 Task: Configure the AutoArchive settings to run every 15 days and clean out items older than 10 months.
Action: Mouse moved to (5, 57)
Screenshot: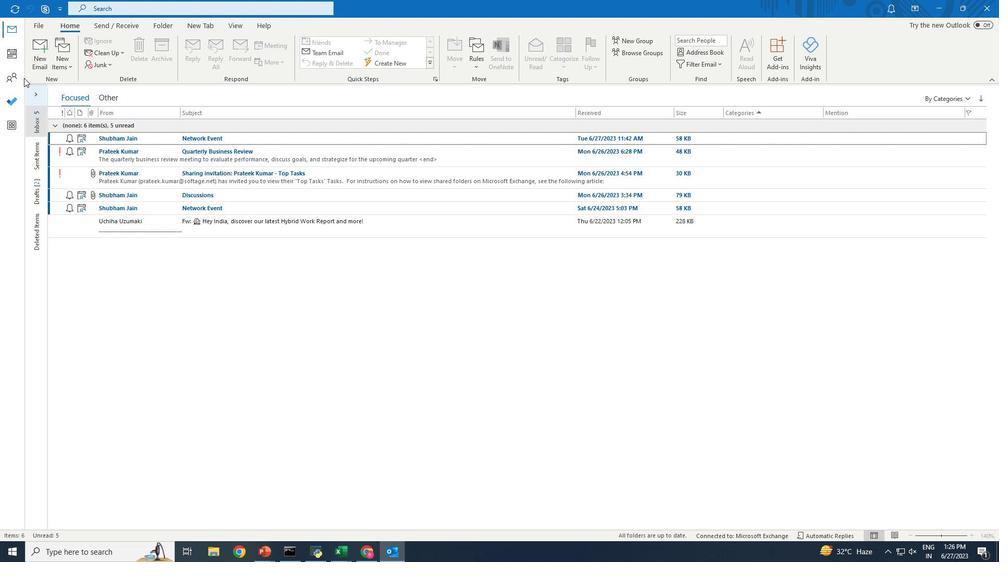 
Action: Mouse pressed left at (5, 57)
Screenshot: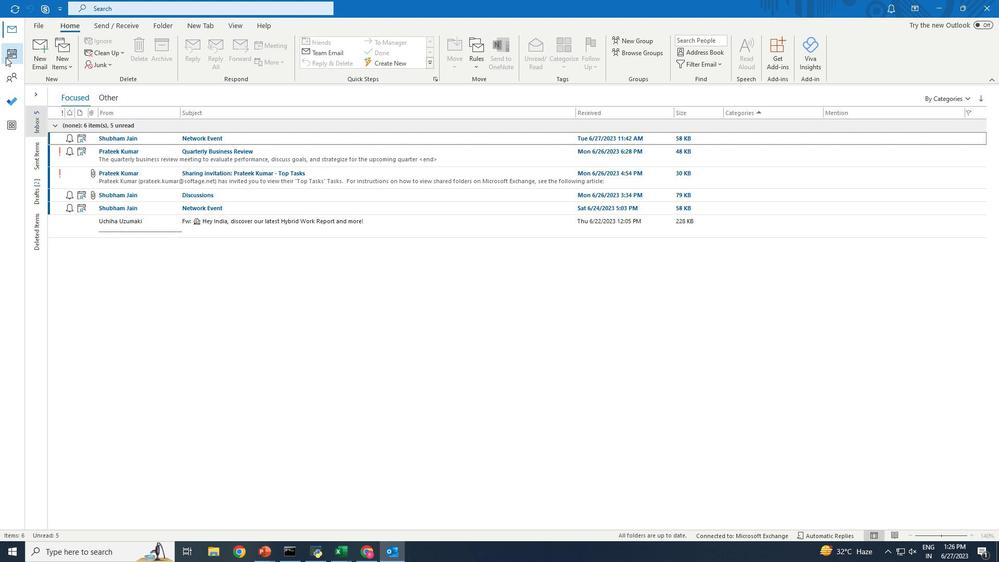 
Action: Mouse moved to (154, 24)
Screenshot: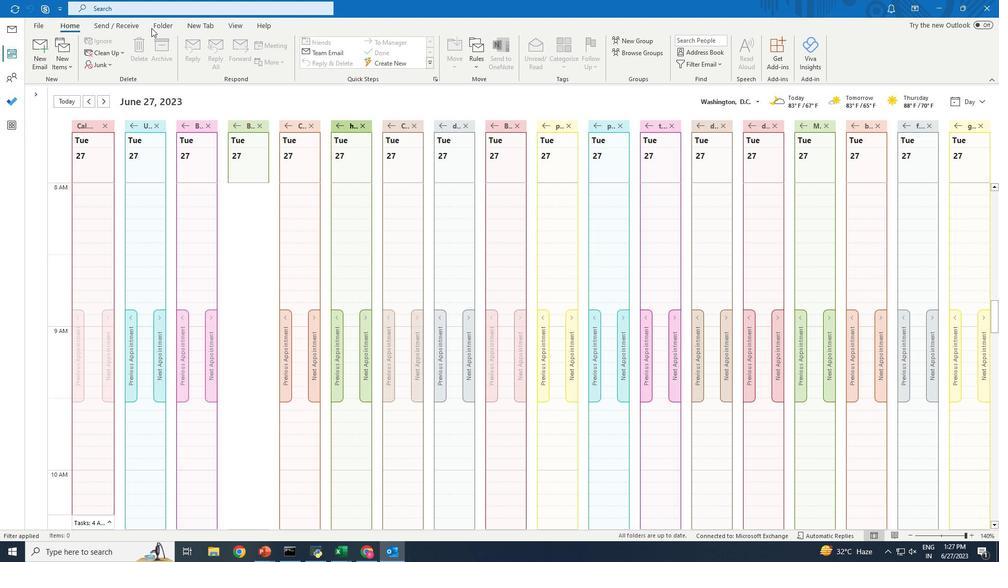 
Action: Mouse pressed left at (154, 24)
Screenshot: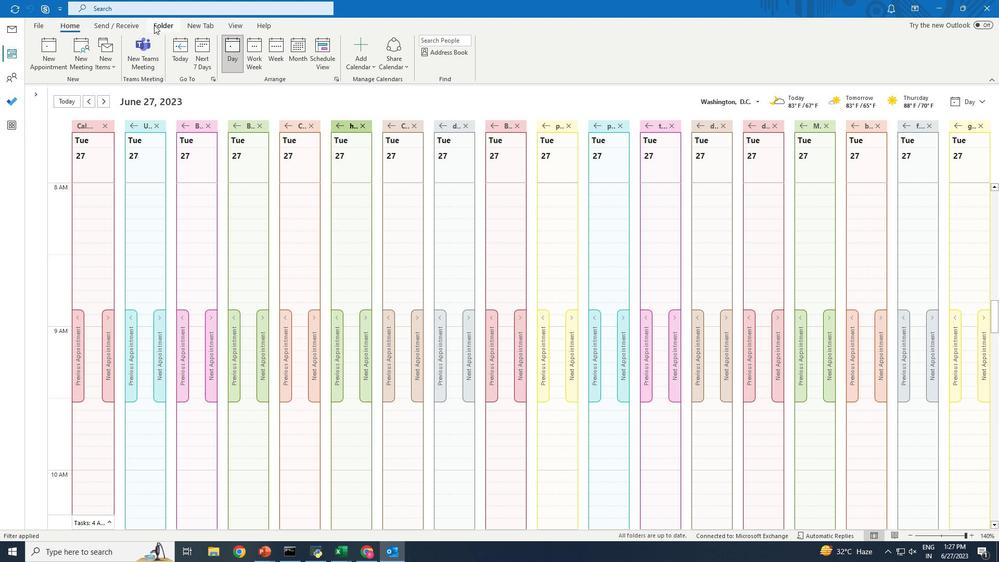 
Action: Mouse moved to (240, 54)
Screenshot: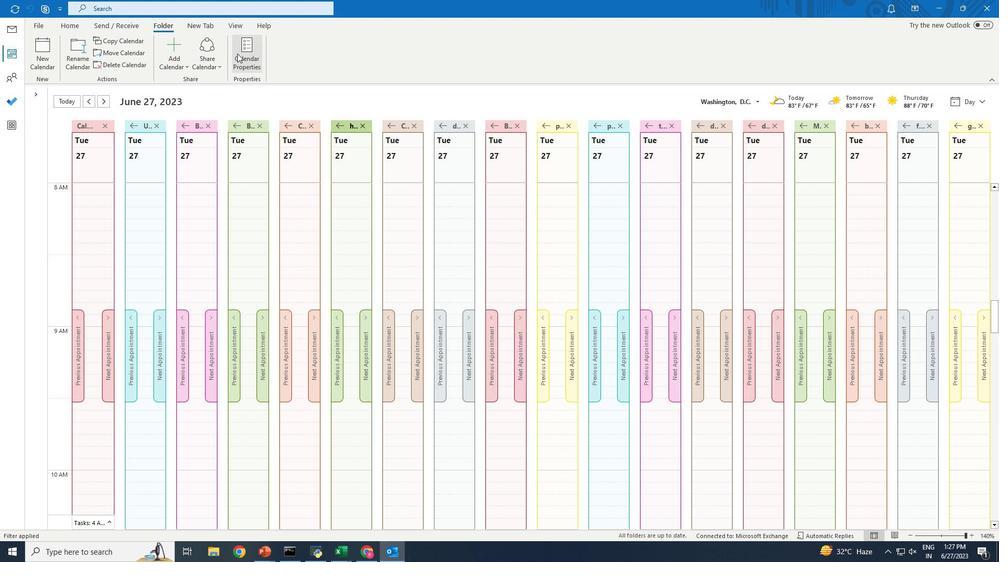 
Action: Mouse pressed left at (240, 54)
Screenshot: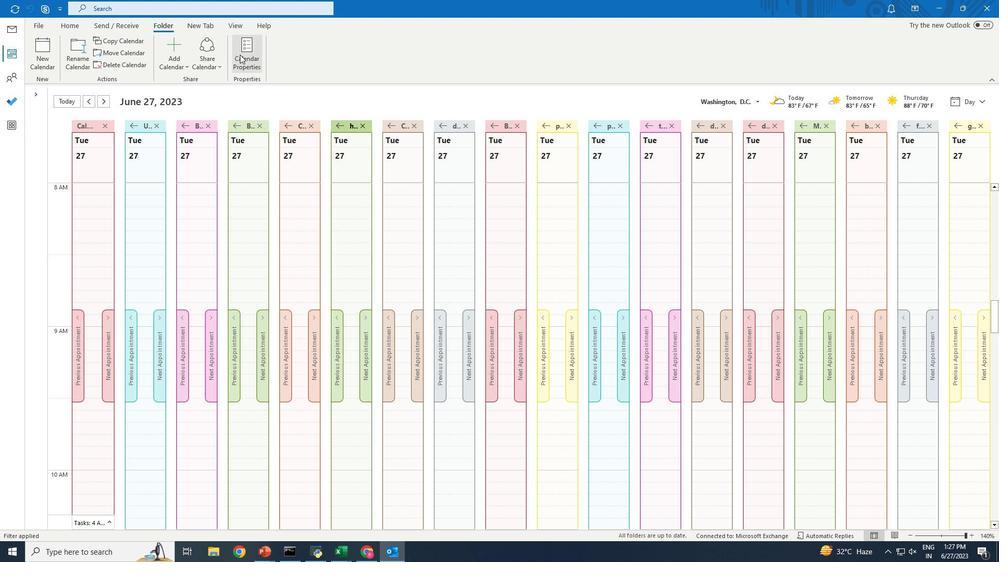 
Action: Mouse moved to (441, 153)
Screenshot: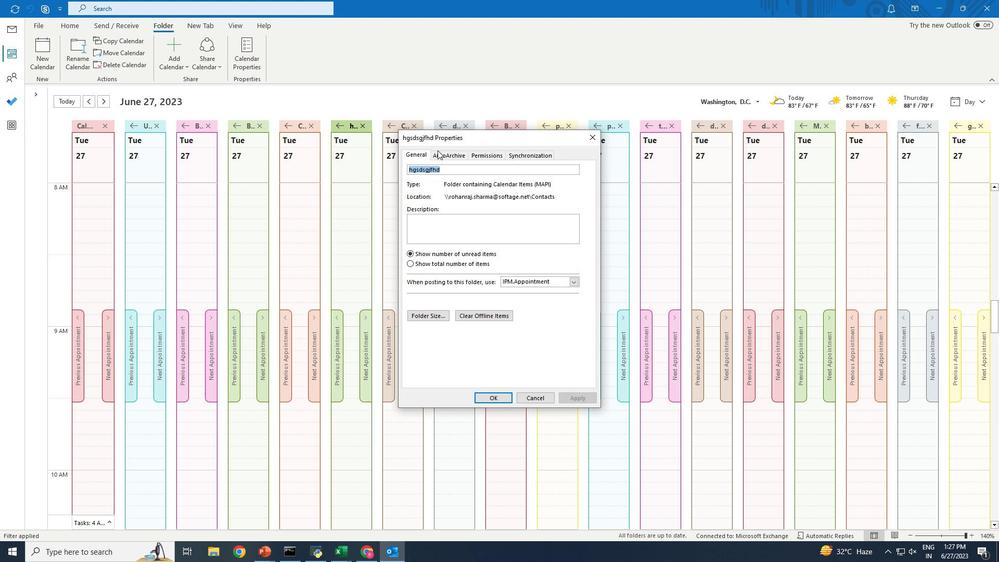 
Action: Mouse pressed left at (441, 153)
Screenshot: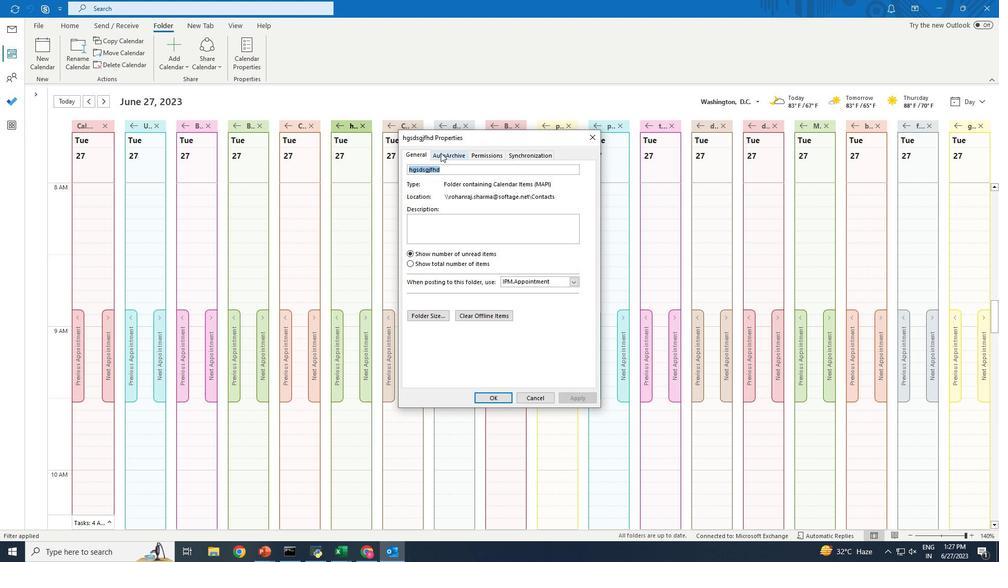 
Action: Mouse moved to (451, 190)
Screenshot: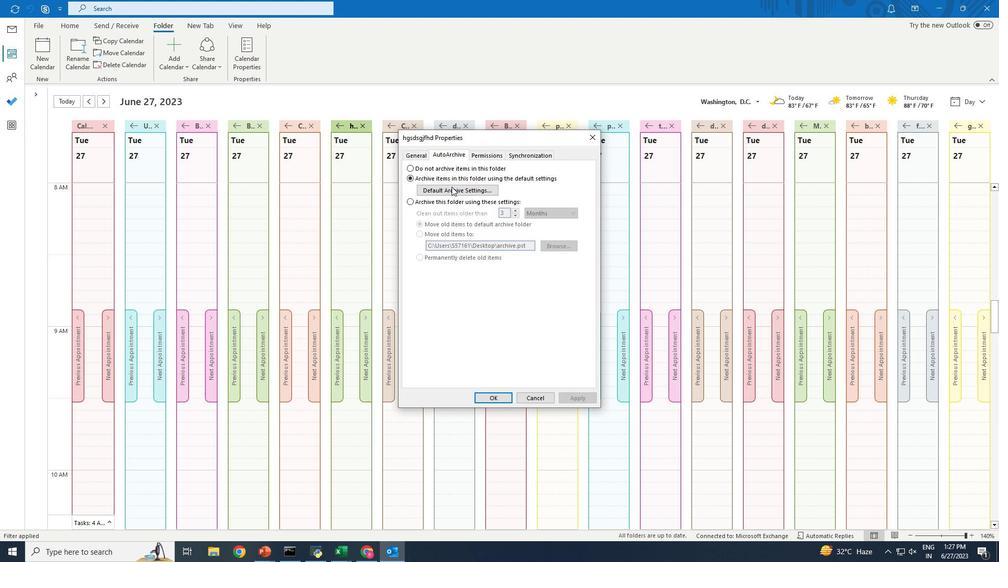 
Action: Mouse pressed left at (451, 190)
Screenshot: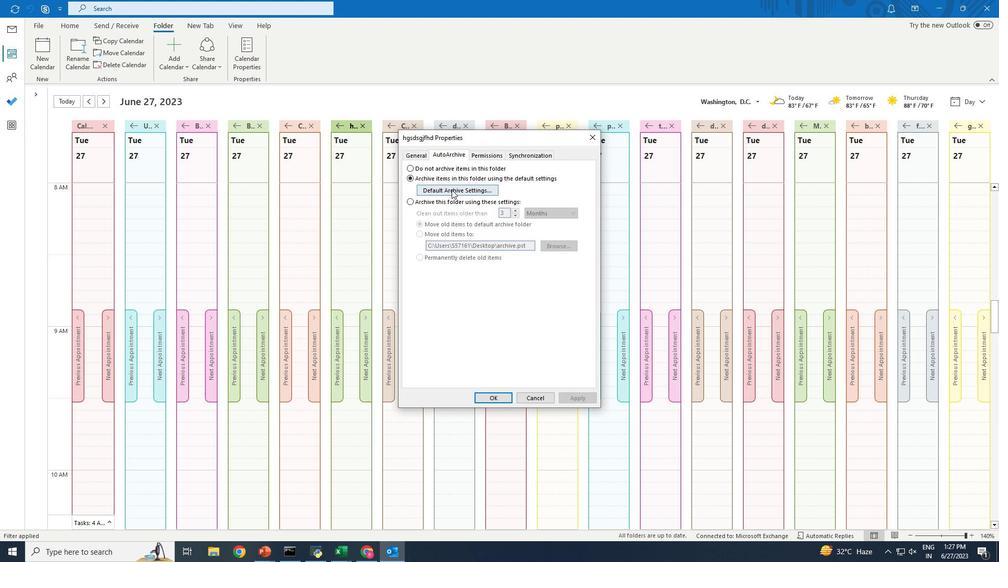 
Action: Mouse moved to (413, 196)
Screenshot: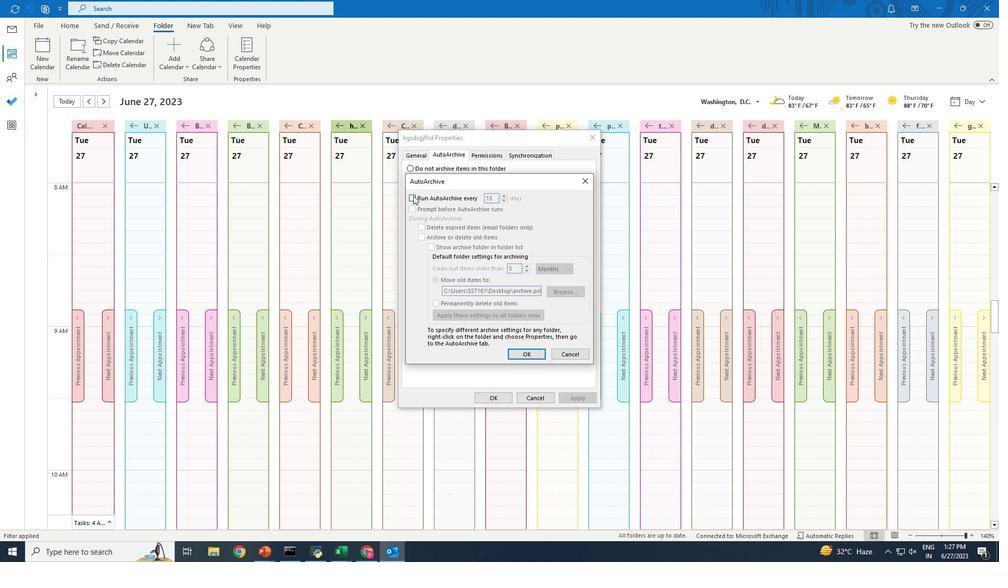 
Action: Mouse pressed left at (413, 196)
Screenshot: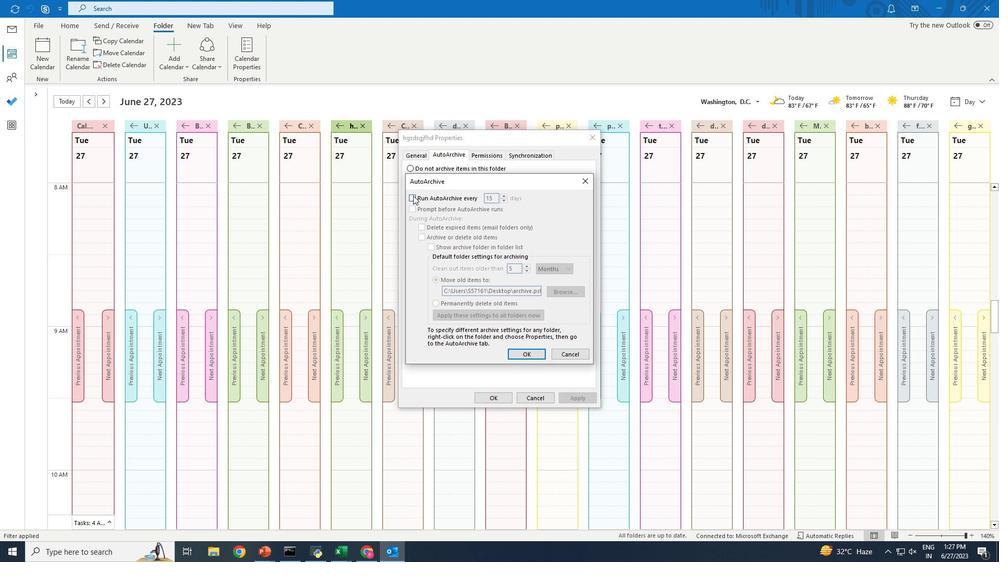 
Action: Mouse moved to (504, 194)
Screenshot: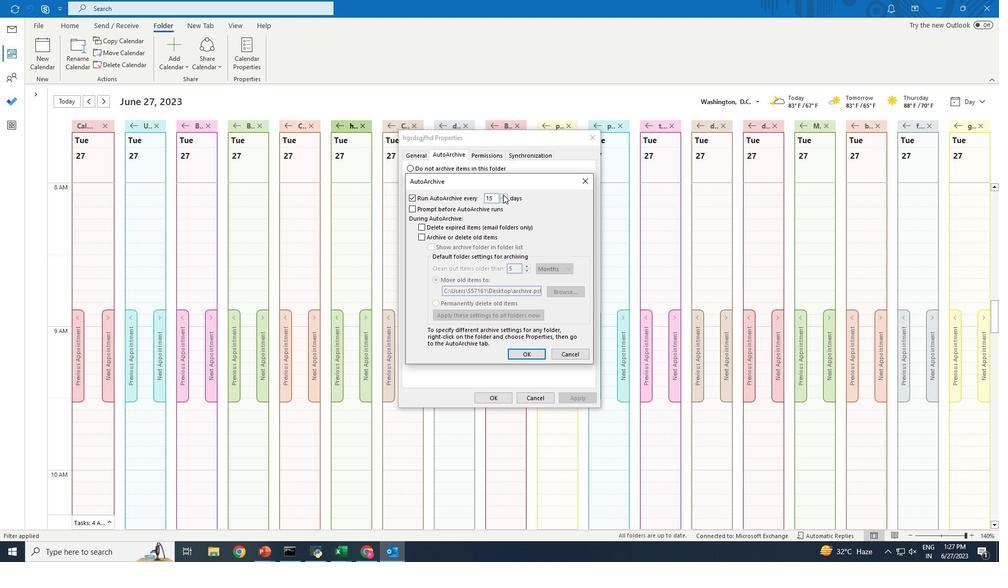 
Action: Mouse pressed left at (504, 194)
Screenshot: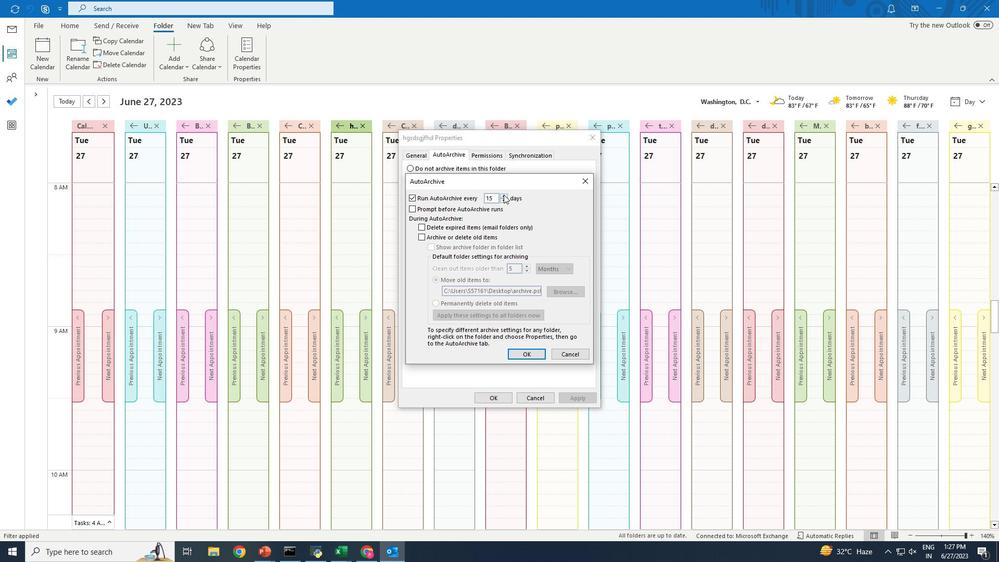 
Action: Mouse pressed left at (504, 194)
Screenshot: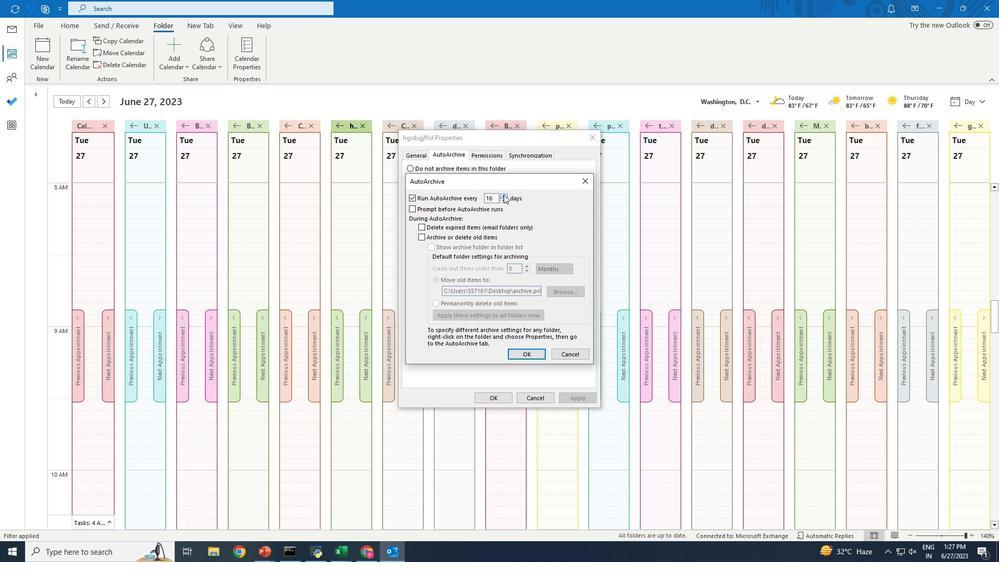 
Action: Mouse pressed left at (504, 194)
Screenshot: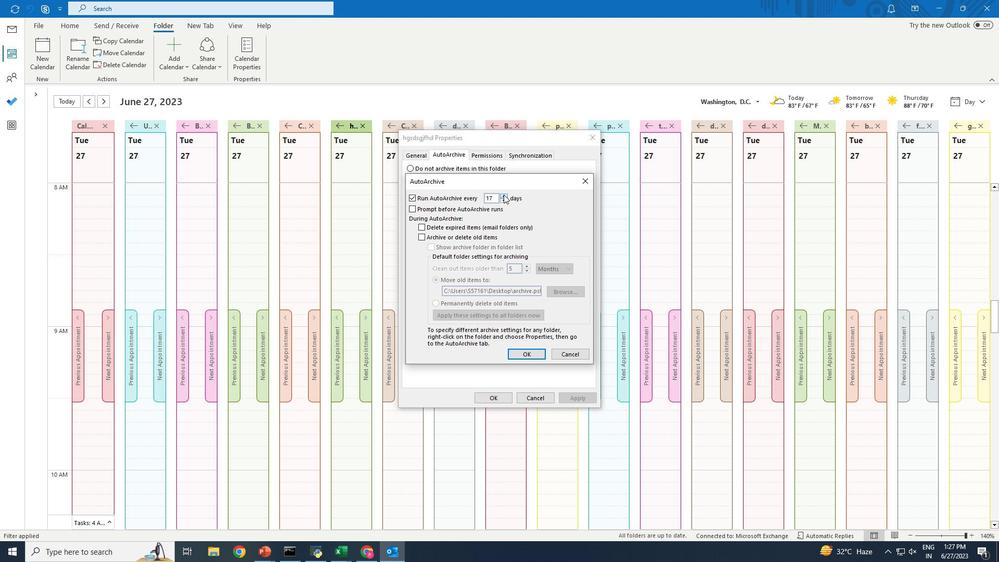 
Action: Mouse pressed left at (504, 194)
Screenshot: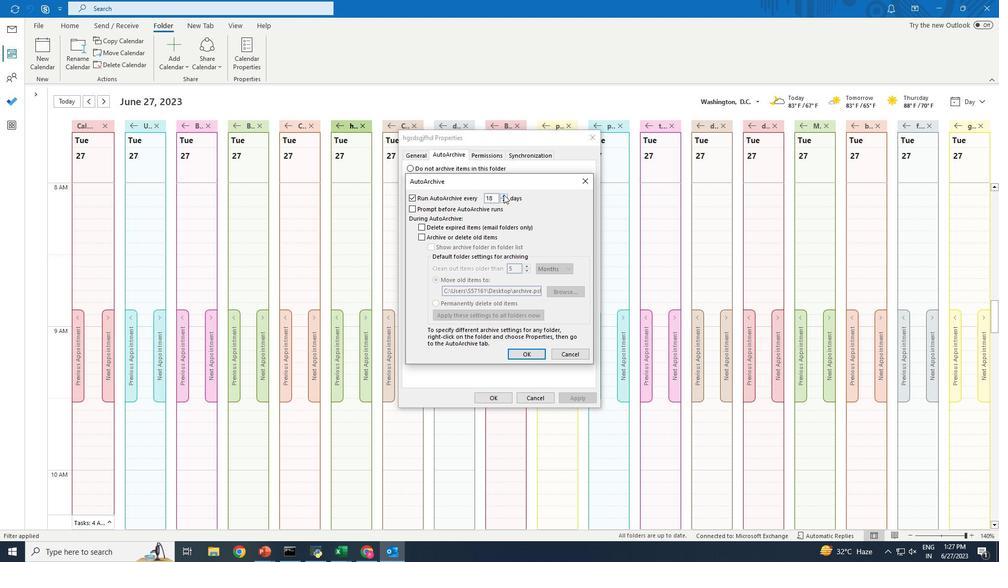 
Action: Mouse pressed left at (504, 194)
Screenshot: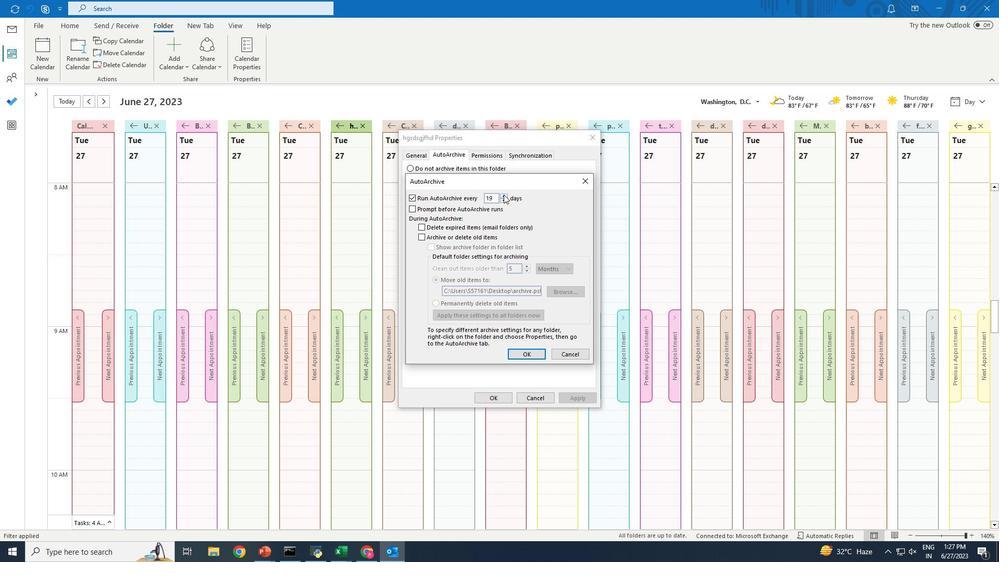 
Action: Mouse moved to (421, 236)
Screenshot: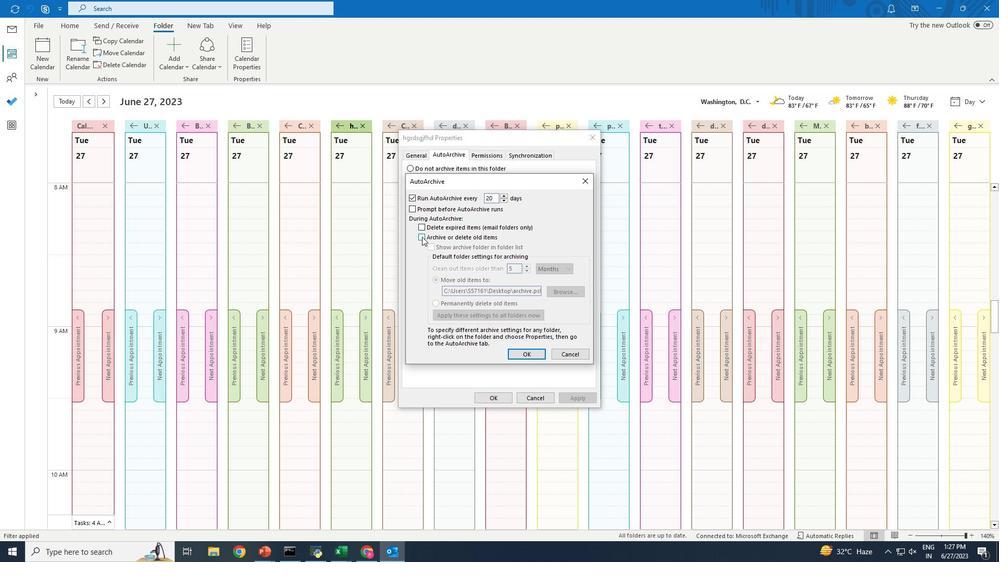 
Action: Mouse pressed left at (421, 236)
Screenshot: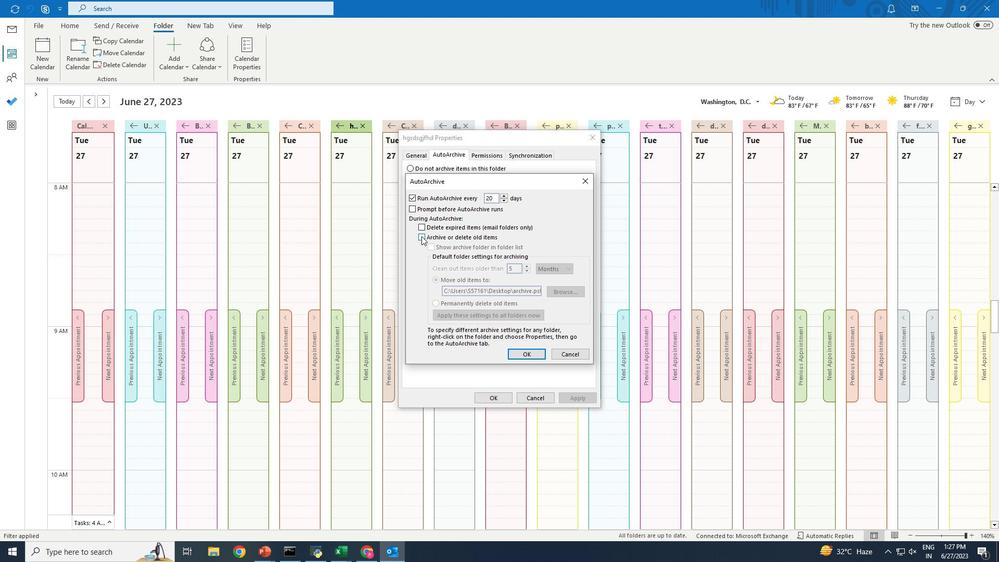 
Action: Mouse moved to (526, 266)
Screenshot: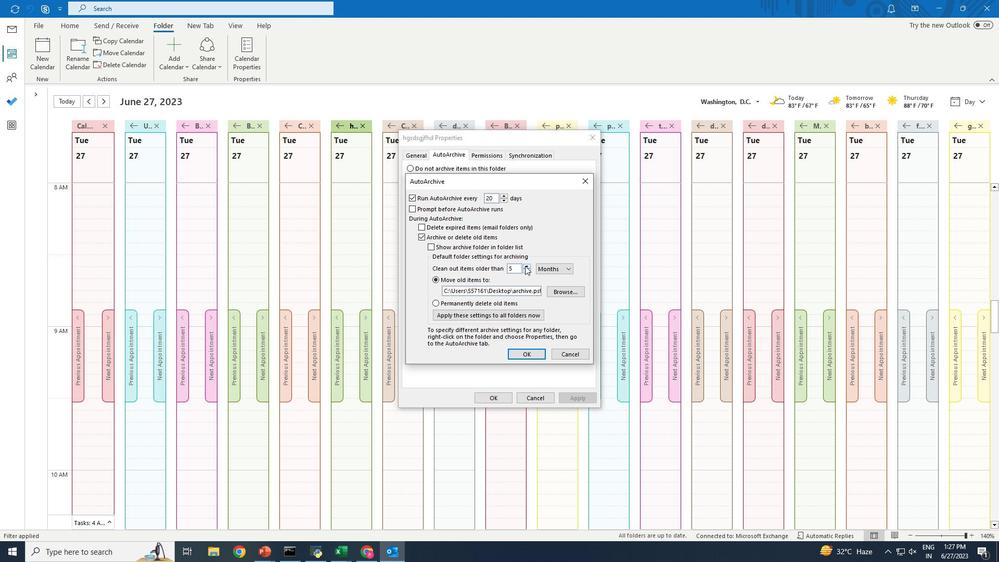 
Action: Mouse pressed left at (526, 266)
Screenshot: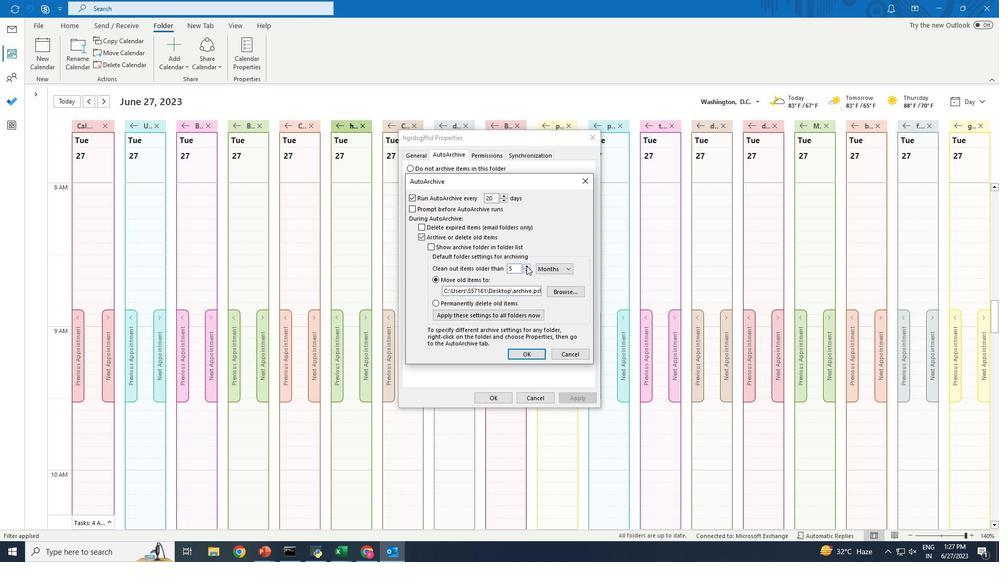 
Action: Mouse pressed left at (526, 266)
Screenshot: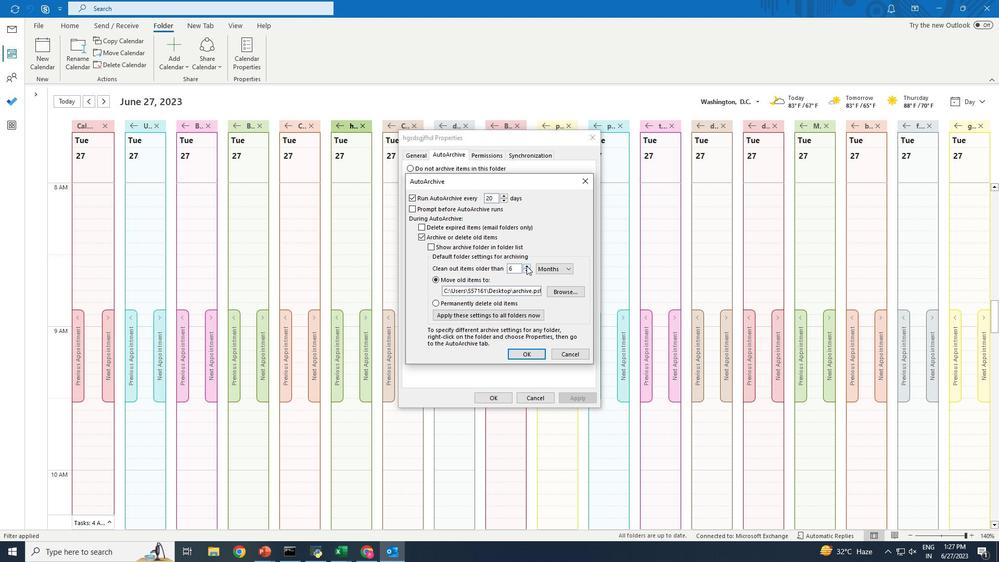 
Action: Mouse moved to (526, 266)
Screenshot: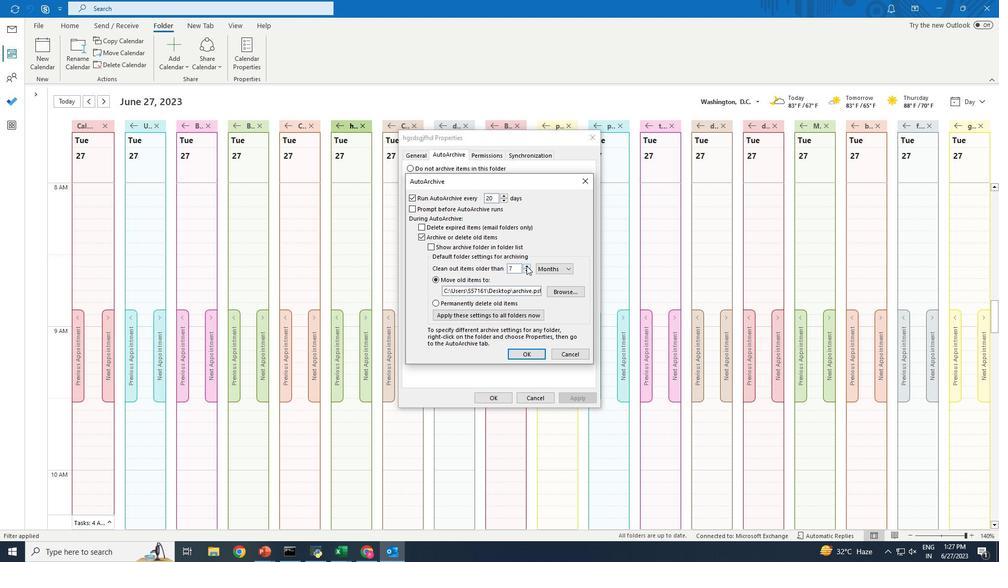 
Action: Mouse pressed left at (526, 266)
Screenshot: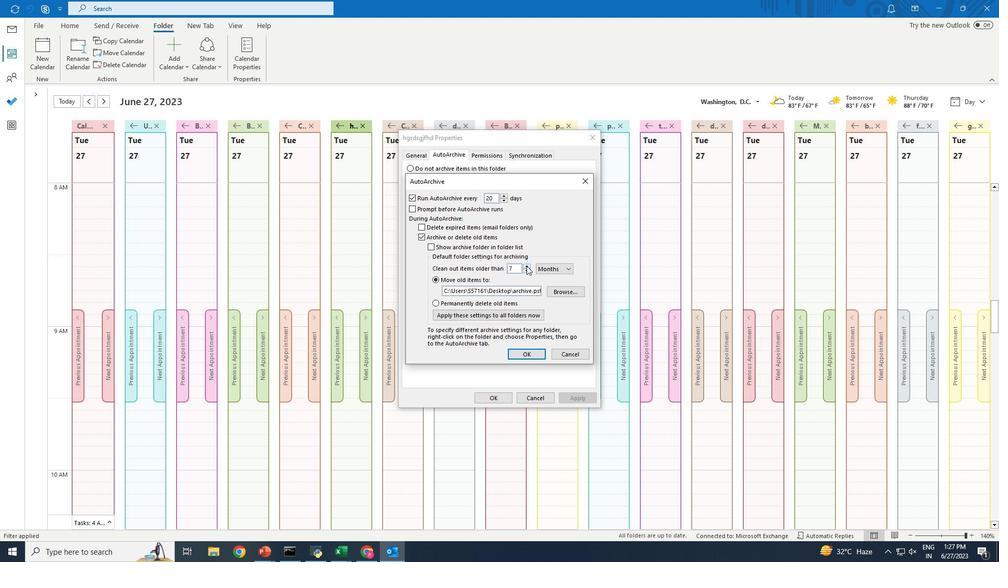 
Action: Mouse pressed left at (526, 266)
Screenshot: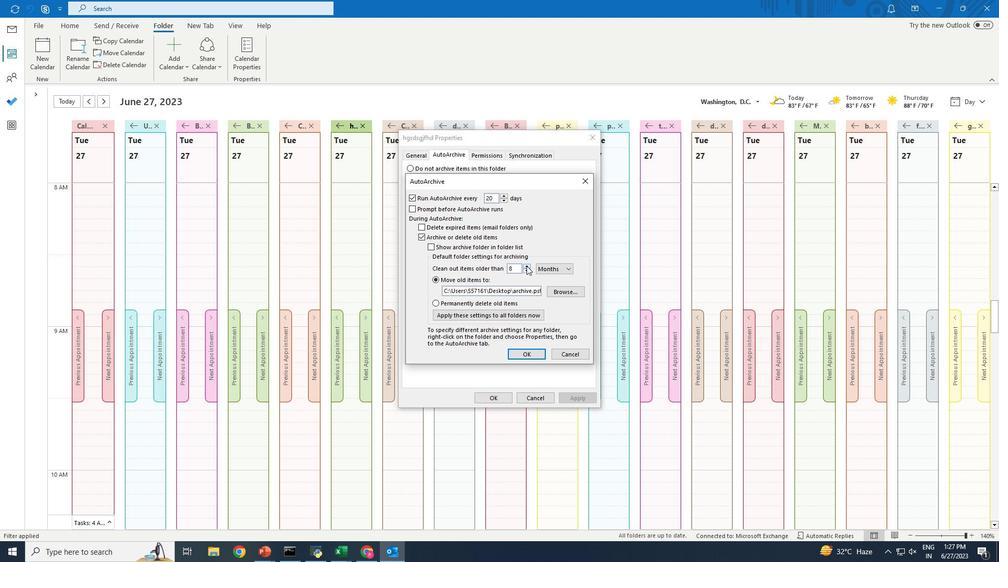 
Action: Mouse pressed left at (526, 266)
Screenshot: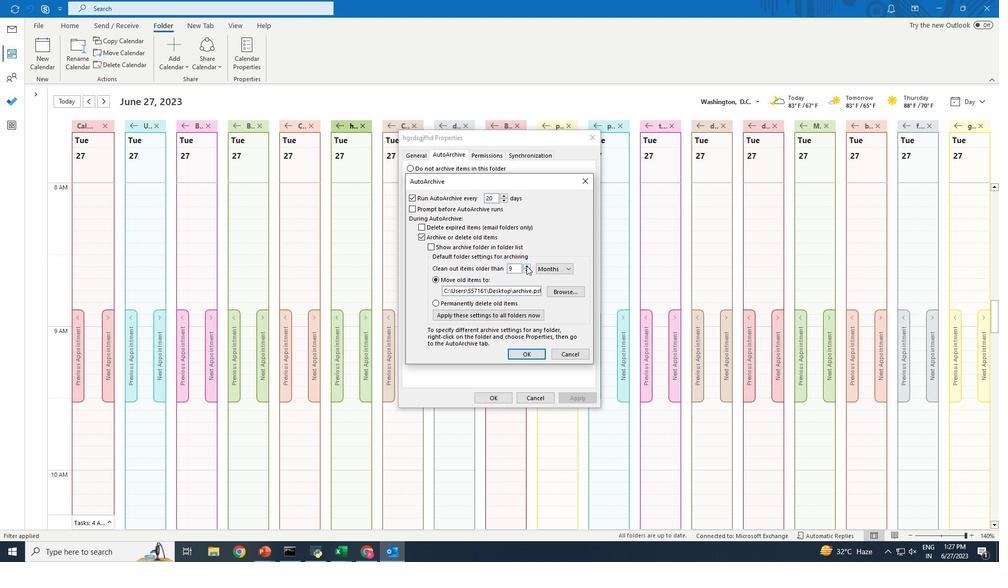 
Action: Mouse moved to (526, 353)
Screenshot: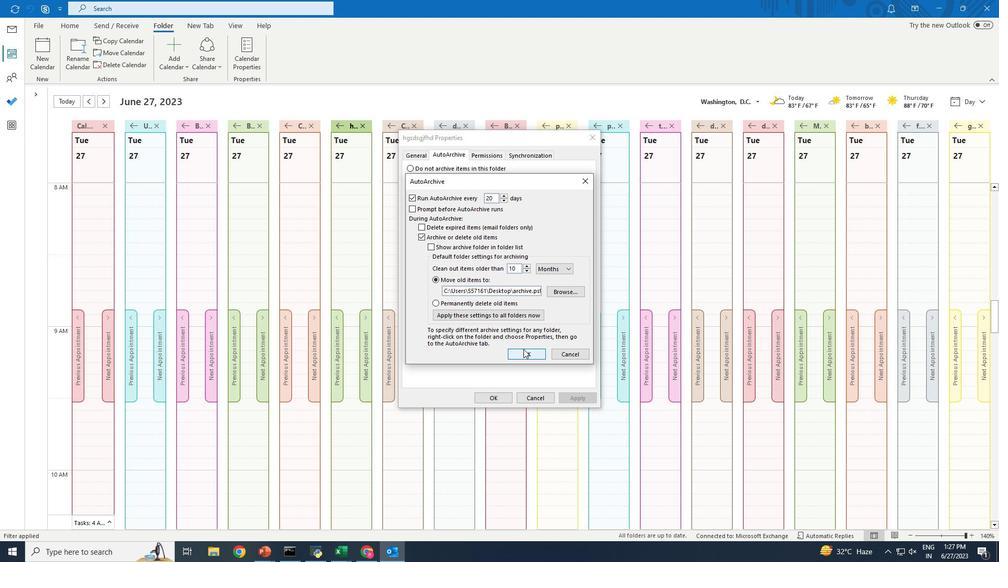 
Action: Mouse pressed left at (526, 353)
Screenshot: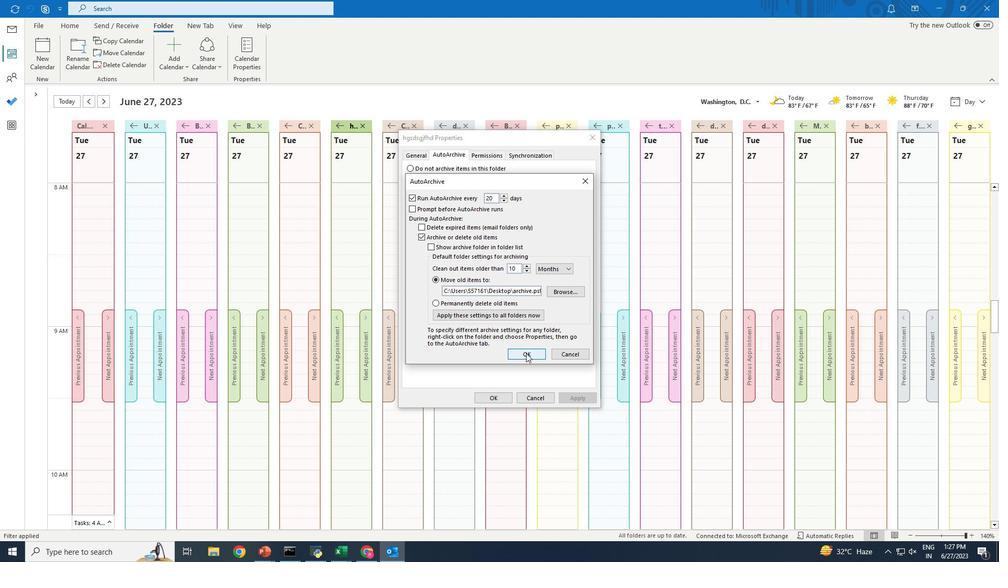 
Action: Mouse moved to (501, 398)
Screenshot: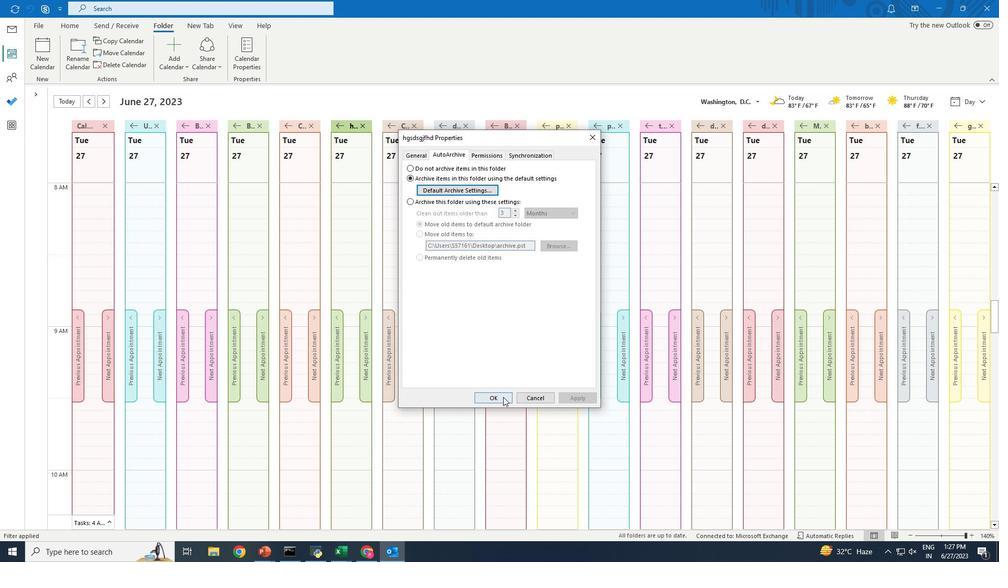 
Action: Mouse pressed left at (501, 398)
Screenshot: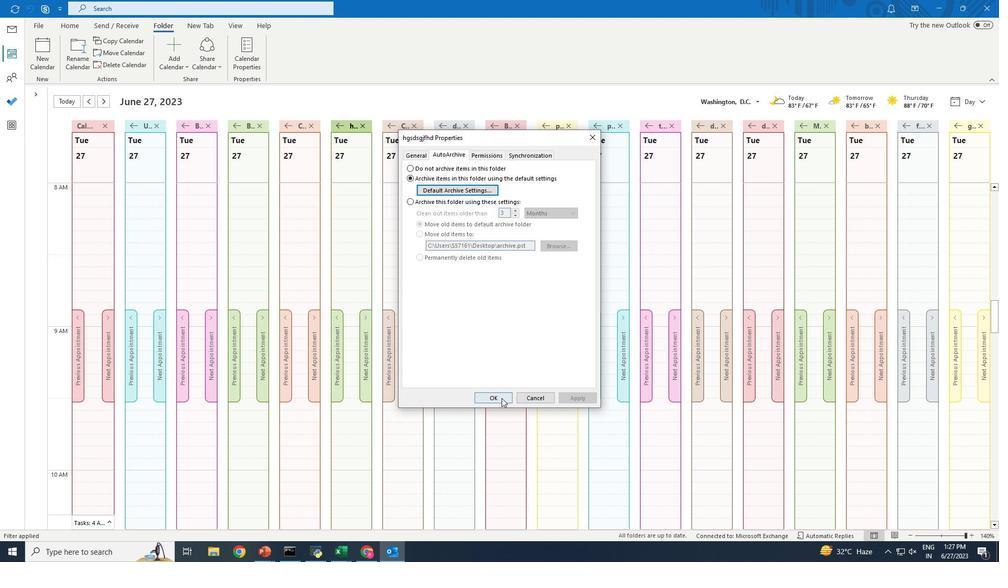 
